 Task: Notify me on CLI when a new vulnerability is found in one of your dependencies.
Action: Mouse moved to (968, 89)
Screenshot: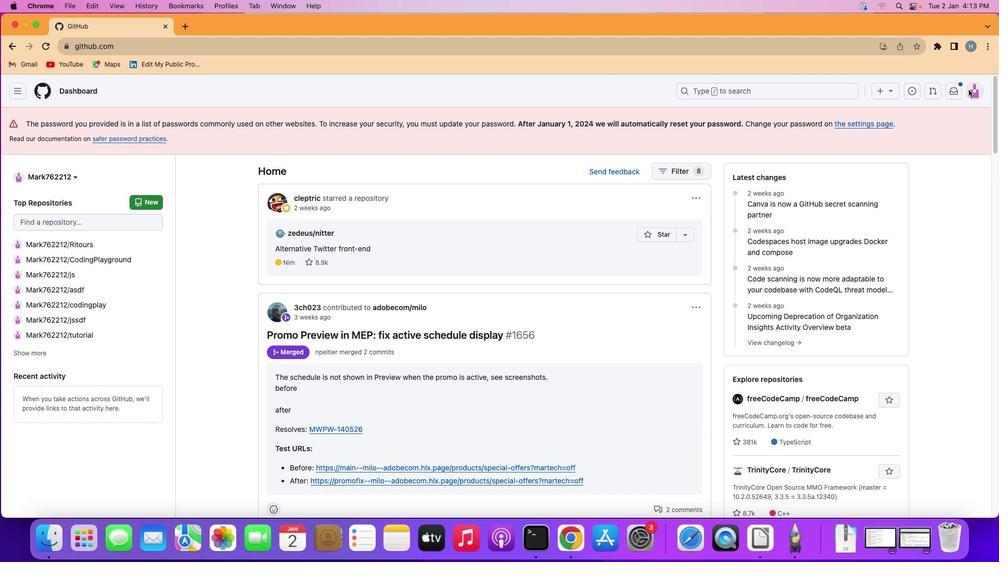 
Action: Mouse pressed left at (968, 89)
Screenshot: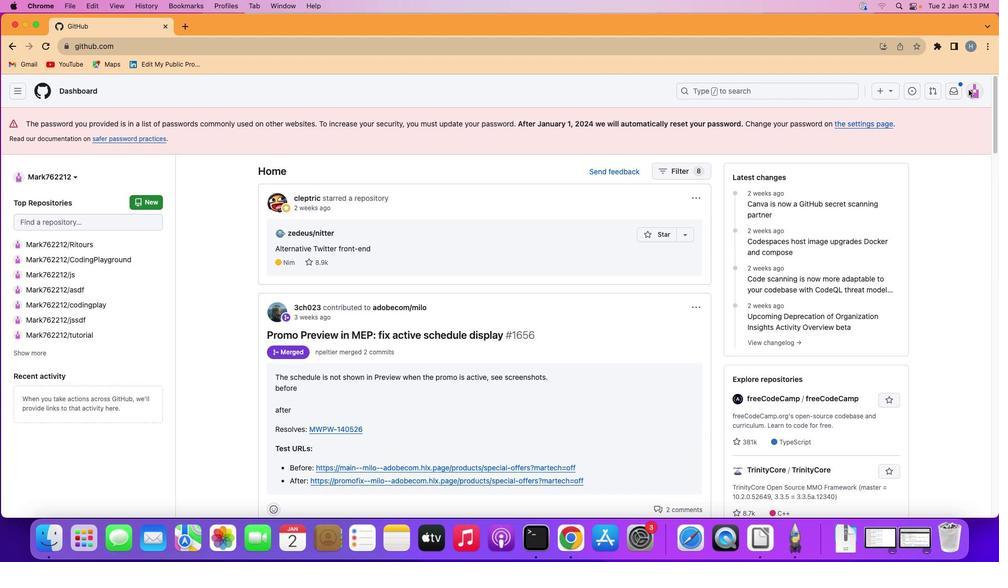 
Action: Mouse moved to (971, 87)
Screenshot: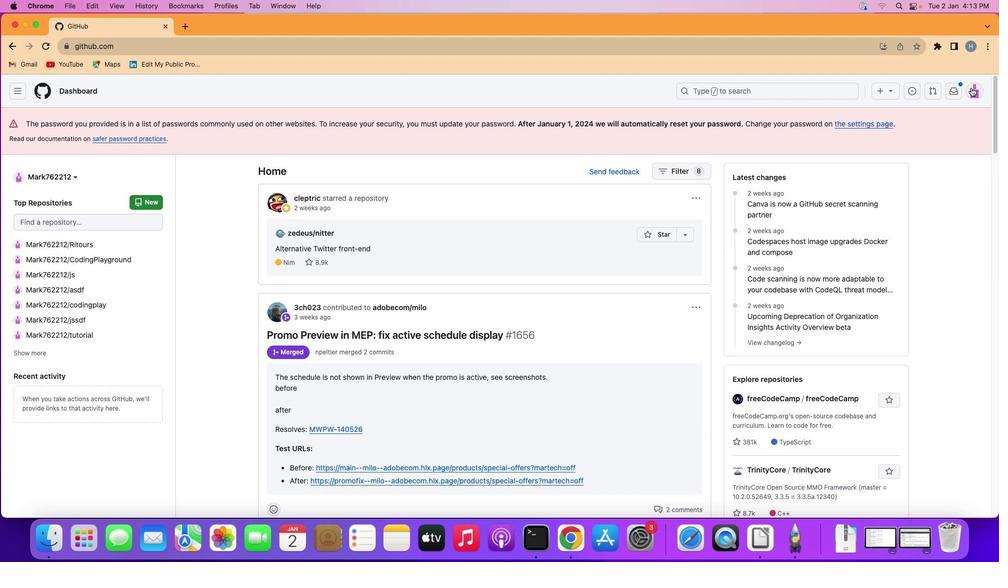 
Action: Mouse pressed left at (971, 87)
Screenshot: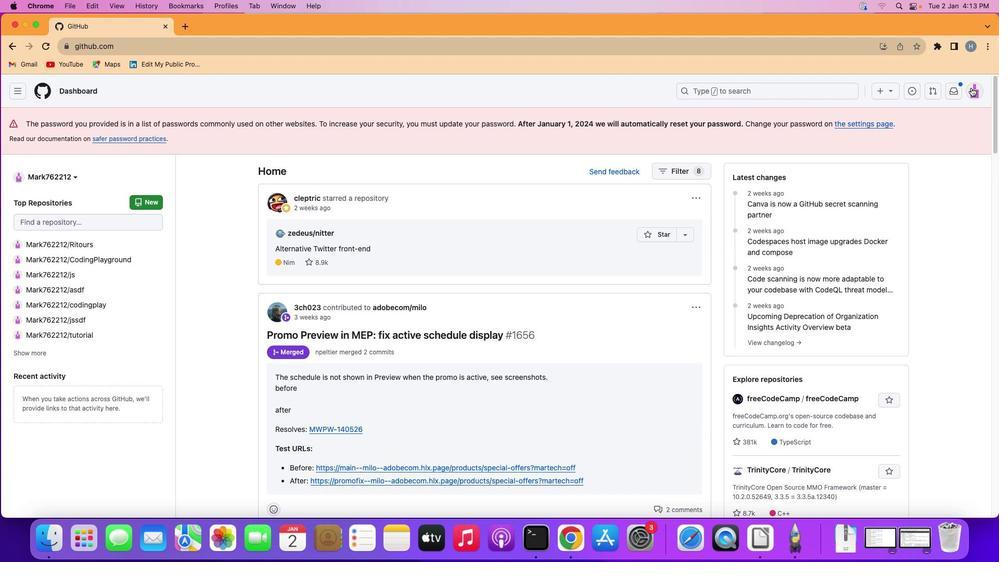 
Action: Mouse moved to (892, 374)
Screenshot: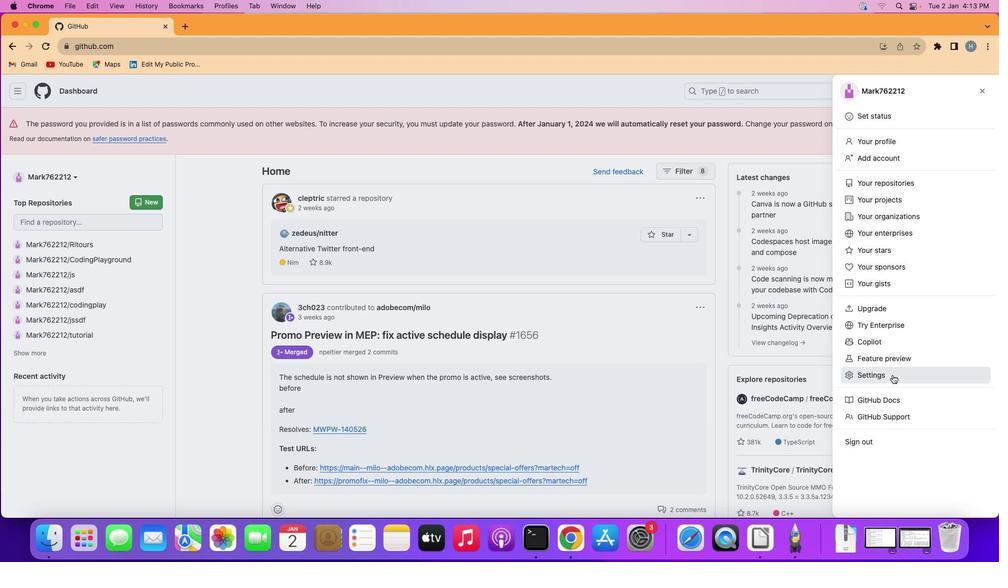 
Action: Mouse pressed left at (892, 374)
Screenshot: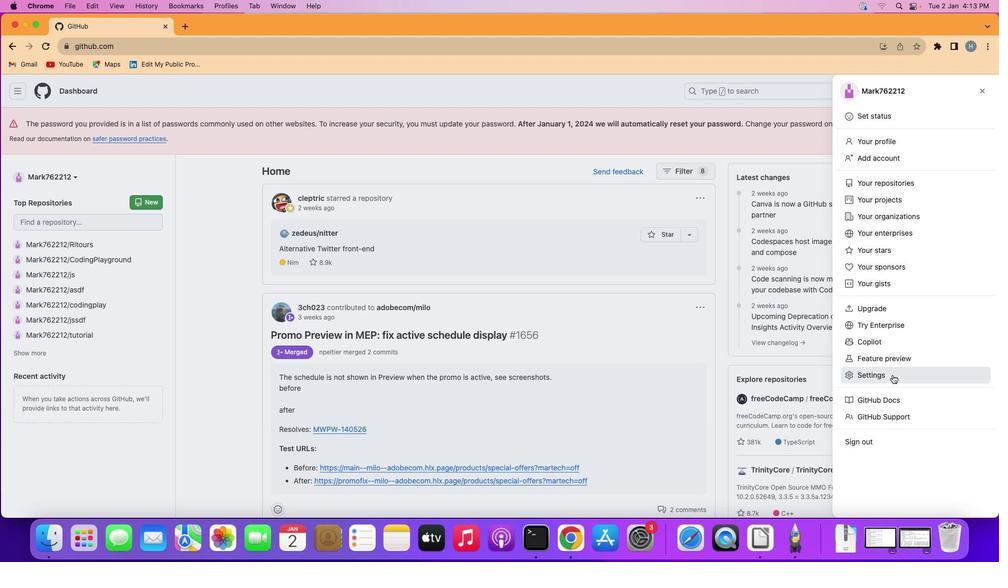 
Action: Mouse moved to (242, 282)
Screenshot: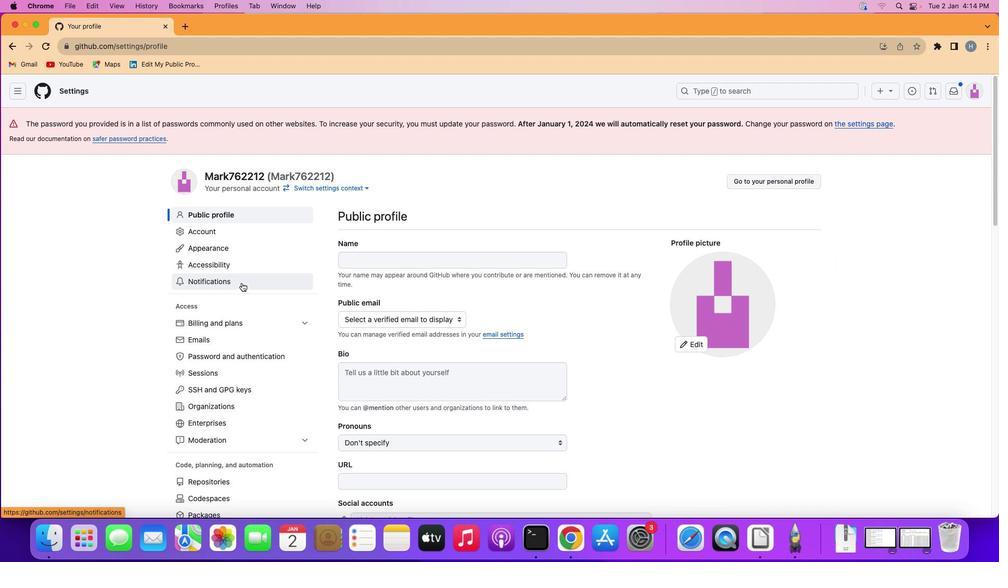 
Action: Mouse pressed left at (242, 282)
Screenshot: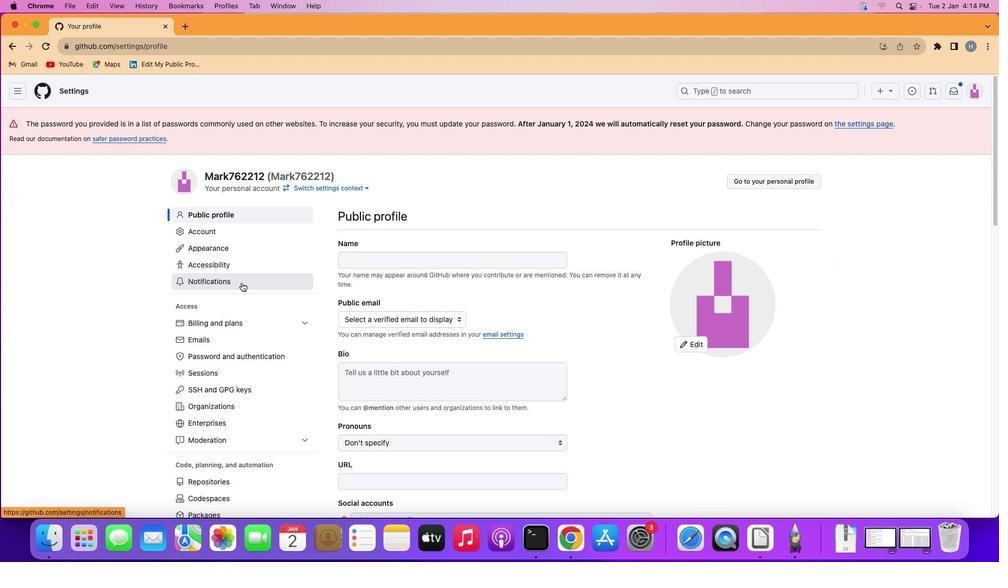 
Action: Mouse moved to (447, 358)
Screenshot: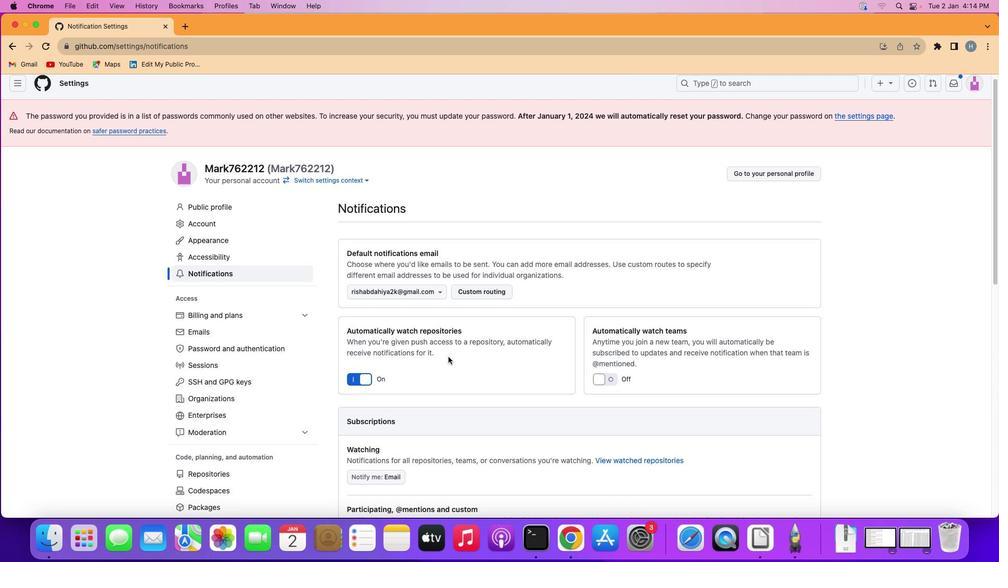 
Action: Mouse scrolled (447, 358) with delta (0, 0)
Screenshot: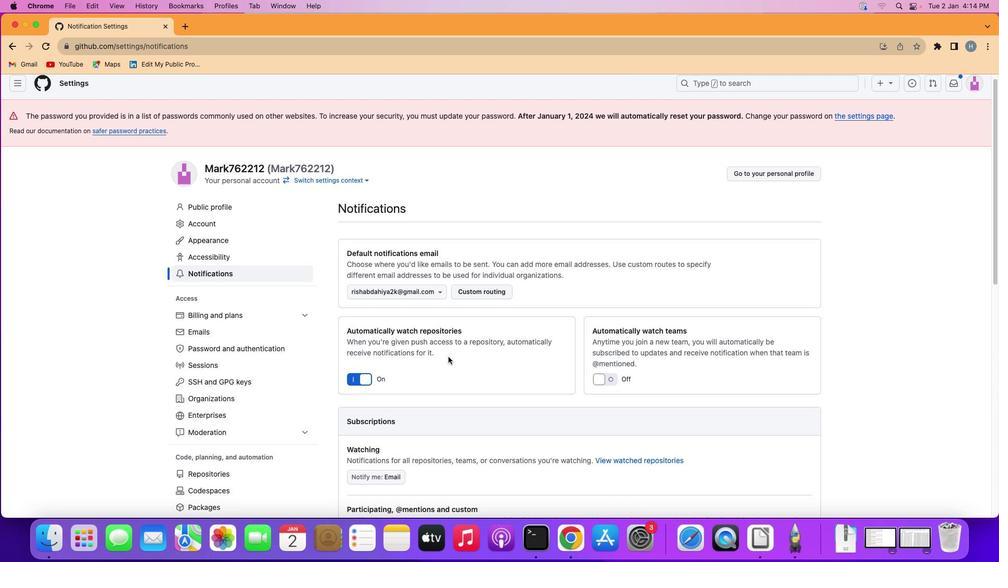 
Action: Mouse moved to (447, 357)
Screenshot: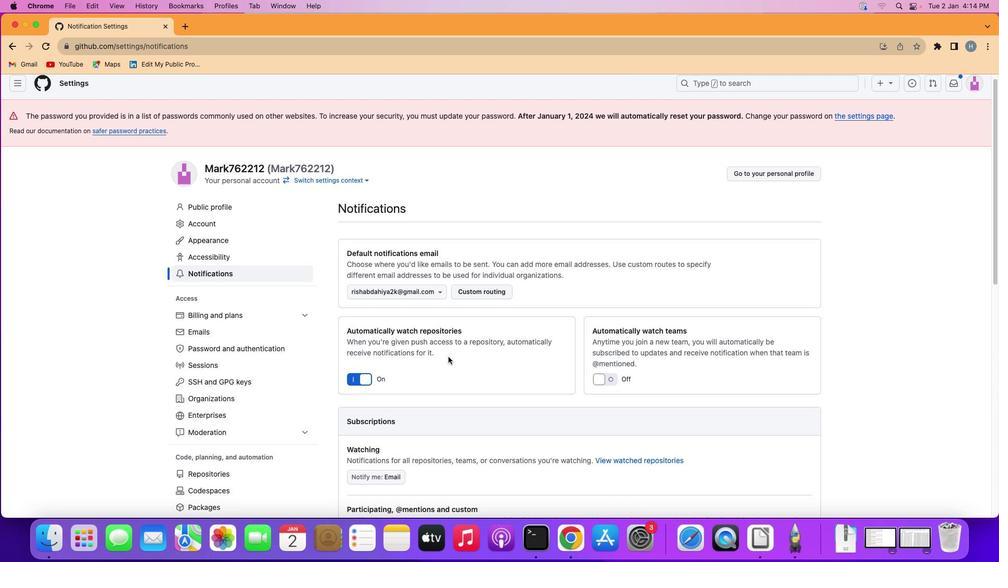 
Action: Mouse scrolled (447, 357) with delta (0, 0)
Screenshot: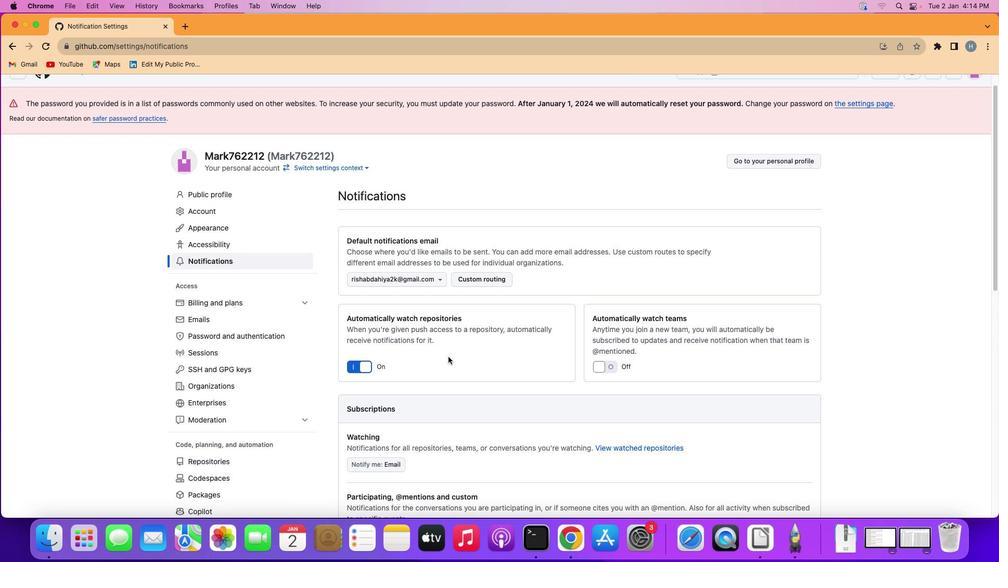 
Action: Mouse moved to (448, 357)
Screenshot: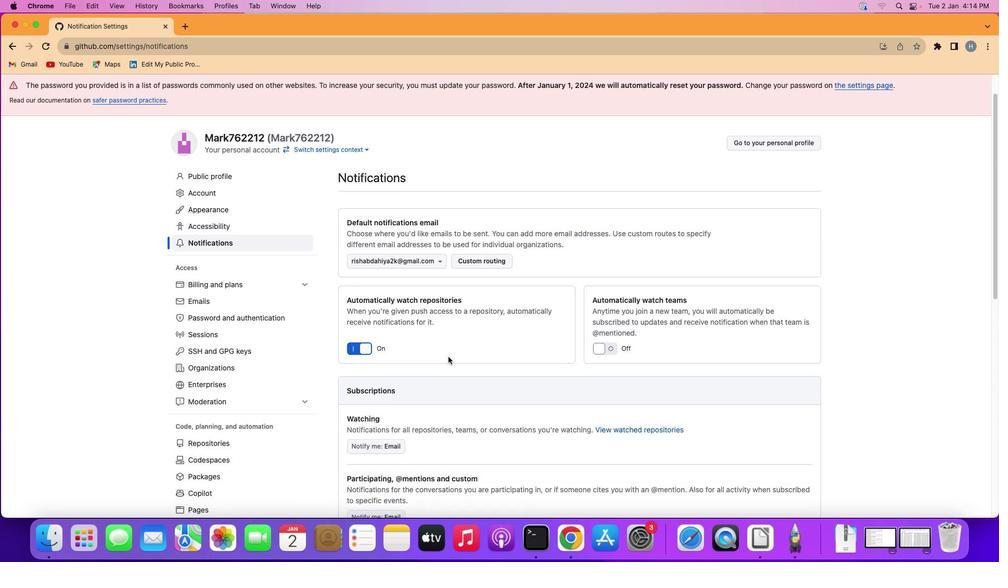 
Action: Mouse scrolled (448, 357) with delta (0, -1)
Screenshot: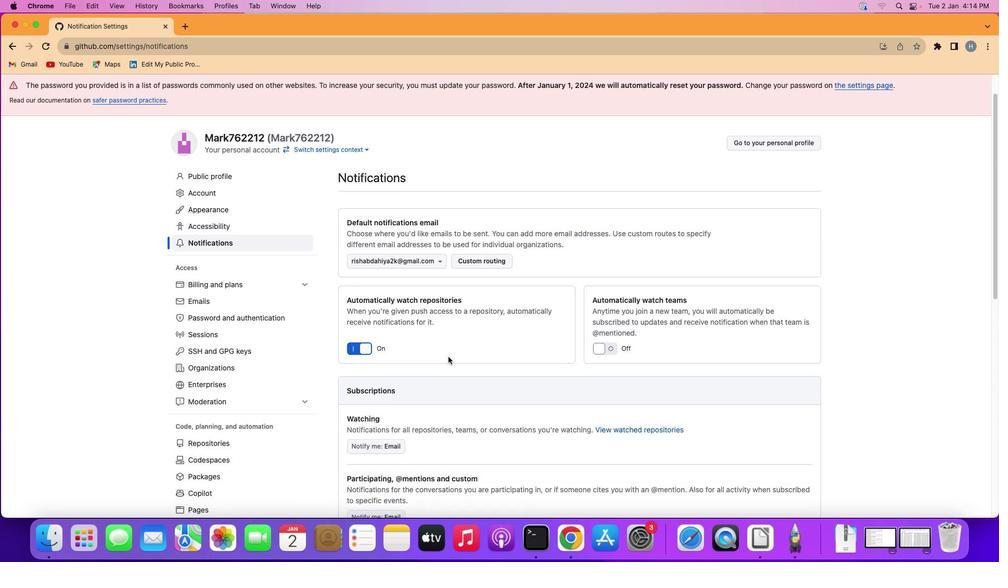 
Action: Mouse moved to (448, 356)
Screenshot: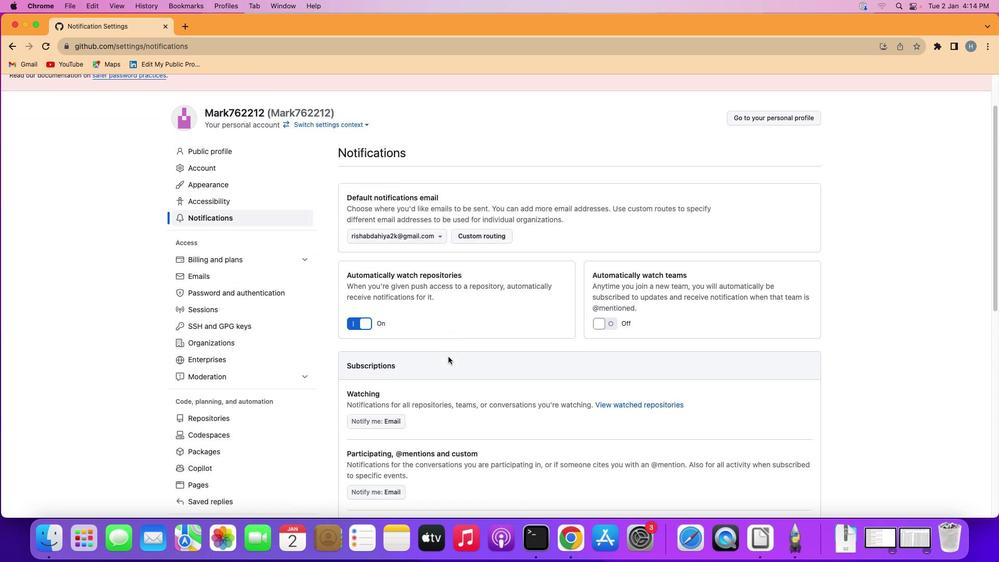 
Action: Mouse scrolled (448, 356) with delta (0, 0)
Screenshot: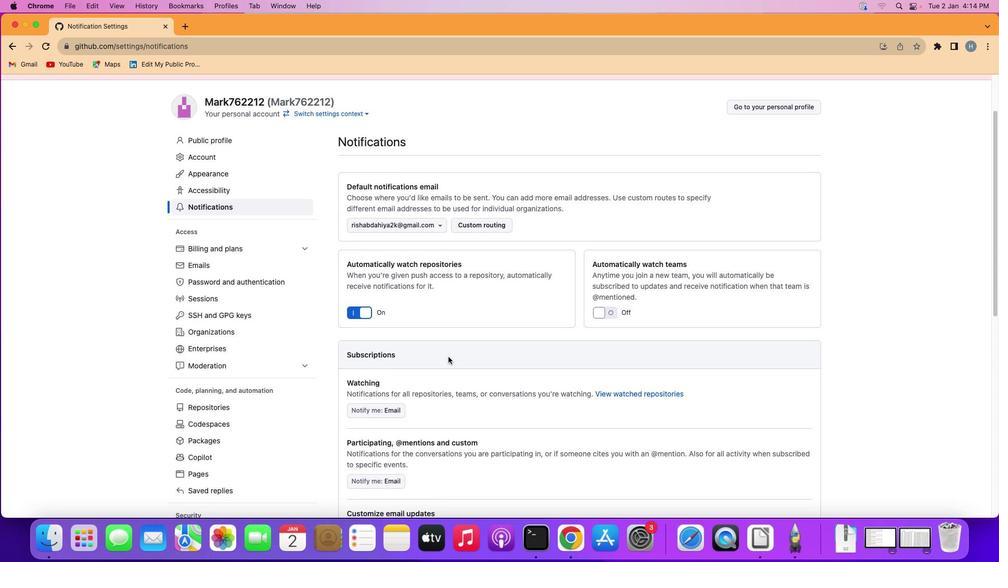 
Action: Mouse scrolled (448, 356) with delta (0, 0)
Screenshot: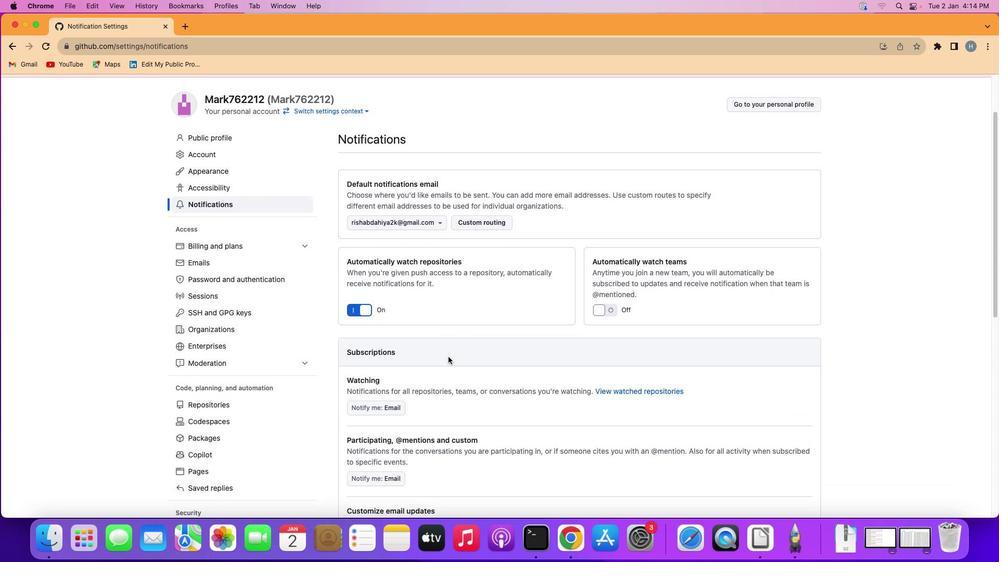 
Action: Mouse scrolled (448, 356) with delta (0, 0)
Screenshot: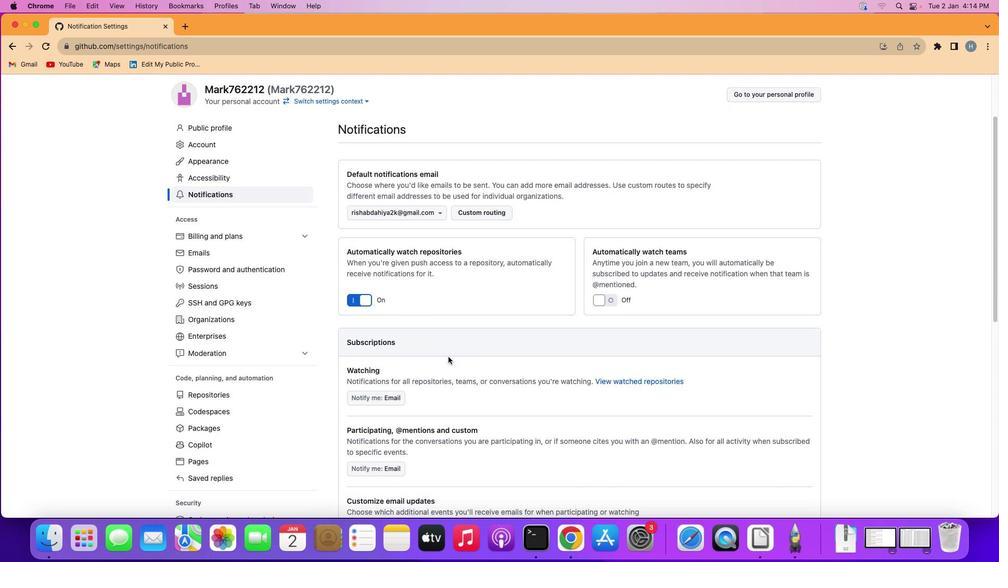
Action: Mouse scrolled (448, 356) with delta (0, 0)
Screenshot: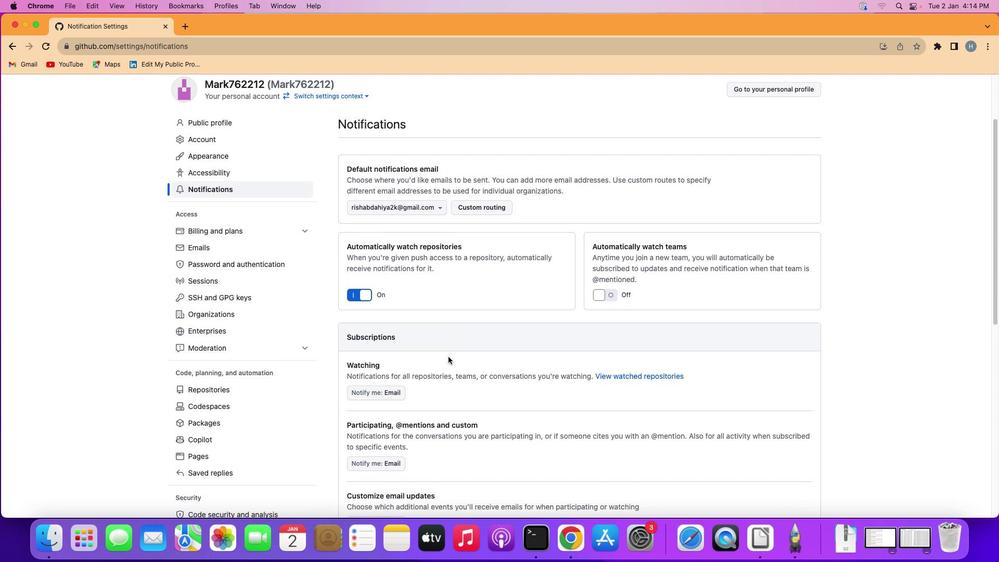 
Action: Mouse scrolled (448, 356) with delta (0, -1)
Screenshot: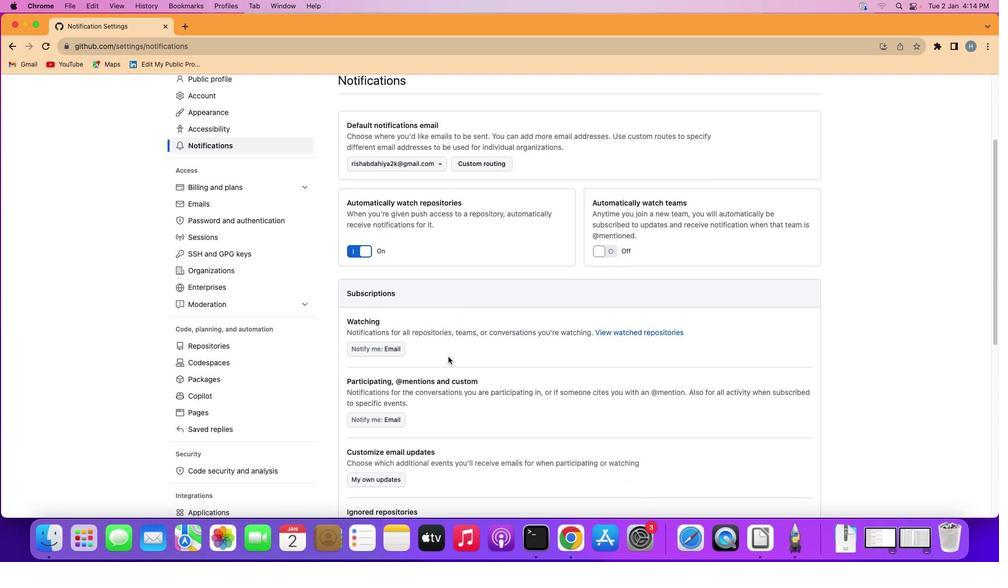 
Action: Mouse moved to (448, 356)
Screenshot: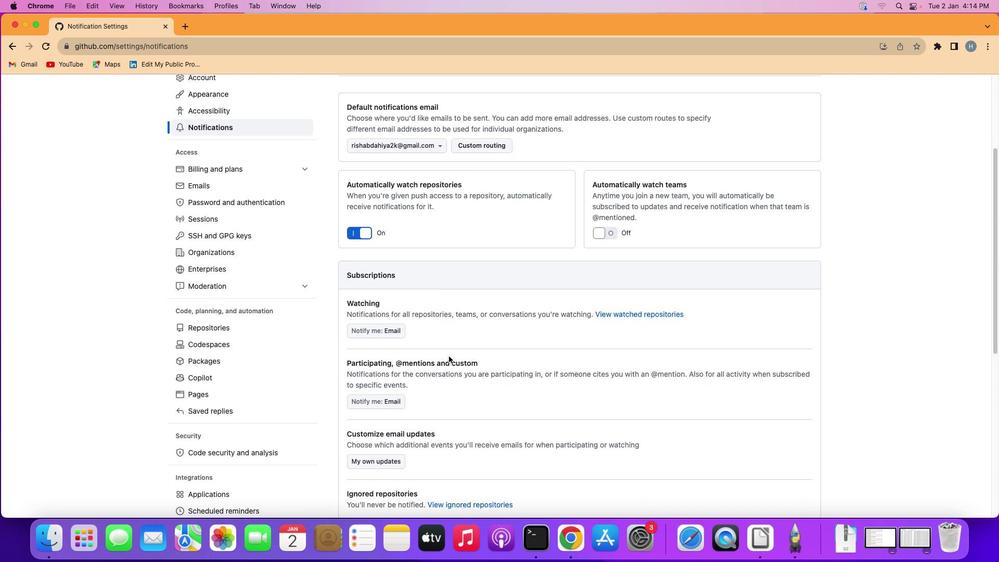 
Action: Mouse scrolled (448, 356) with delta (0, 0)
Screenshot: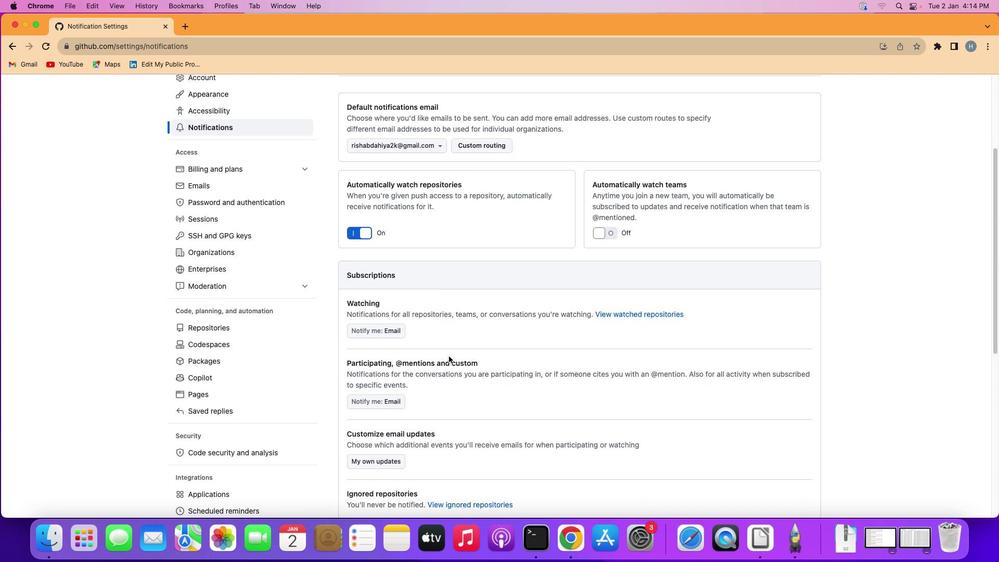 
Action: Mouse moved to (448, 355)
Screenshot: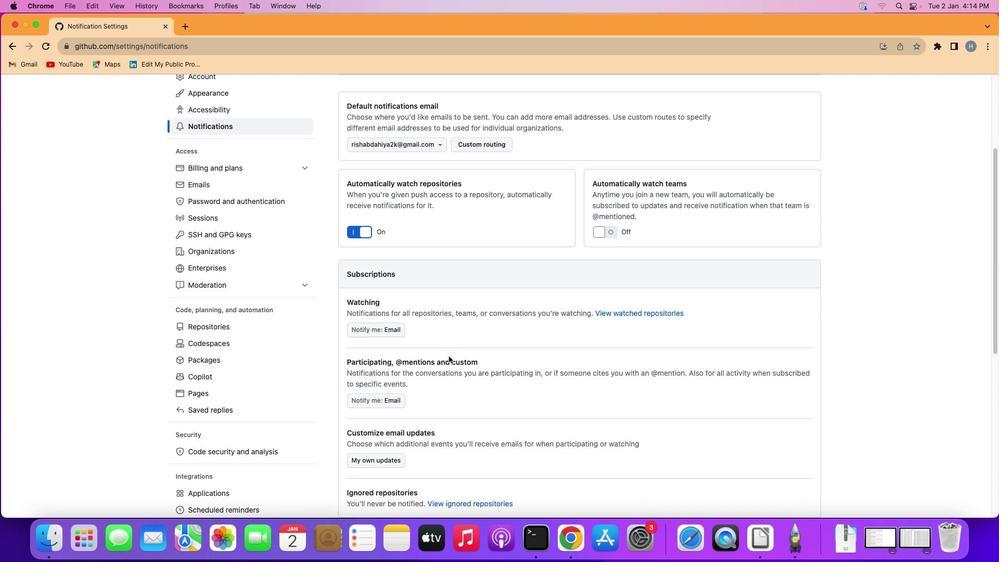 
Action: Mouse scrolled (448, 355) with delta (0, 0)
Screenshot: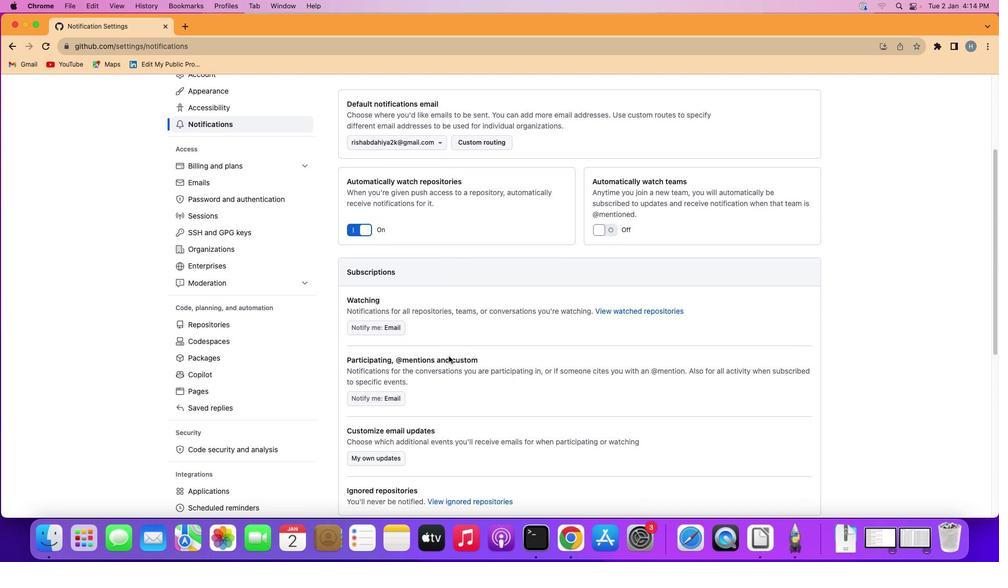 
Action: Mouse scrolled (448, 355) with delta (0, 0)
Screenshot: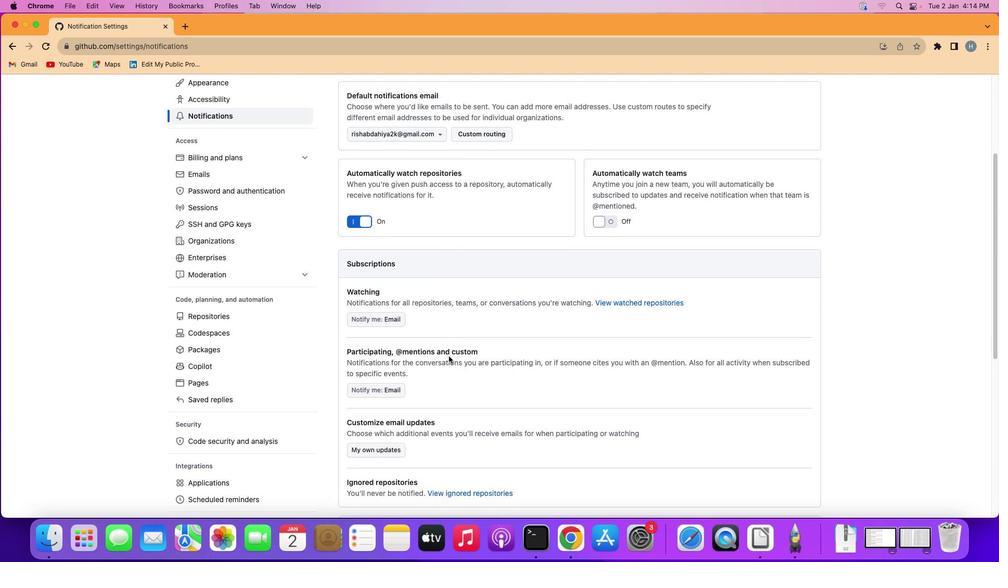 
Action: Mouse scrolled (448, 355) with delta (0, 0)
Screenshot: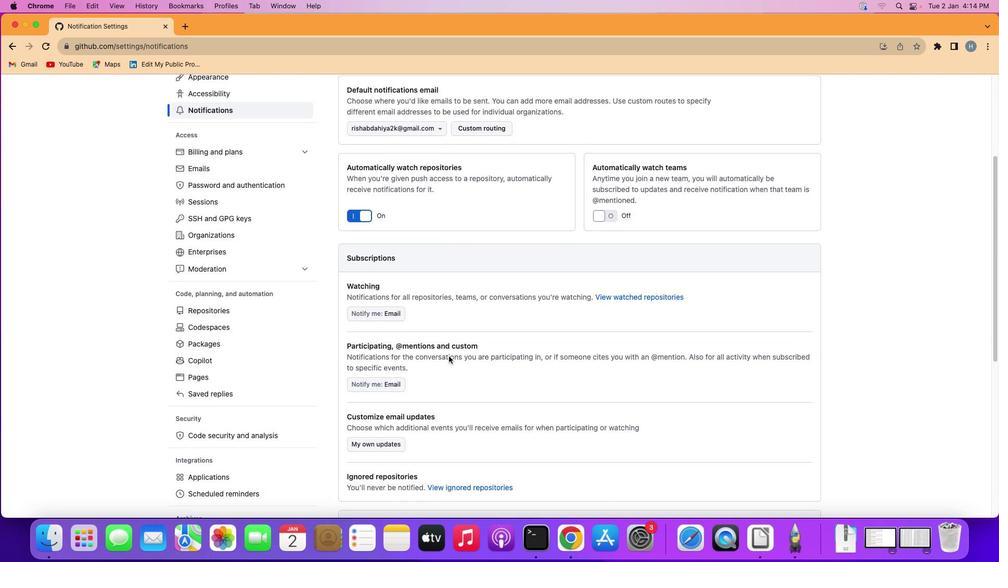 
Action: Mouse scrolled (448, 355) with delta (0, 0)
Screenshot: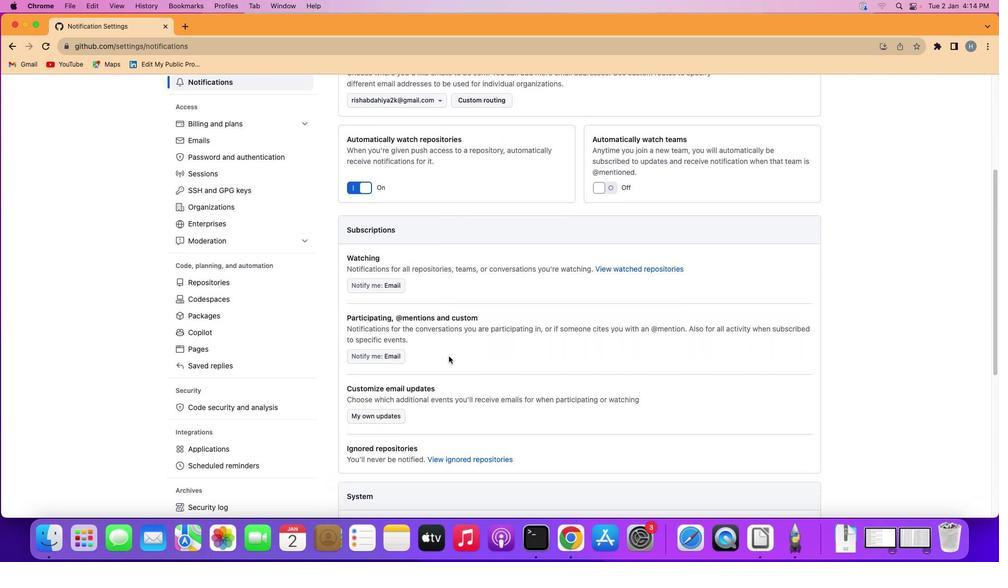
Action: Mouse scrolled (448, 355) with delta (0, 0)
Screenshot: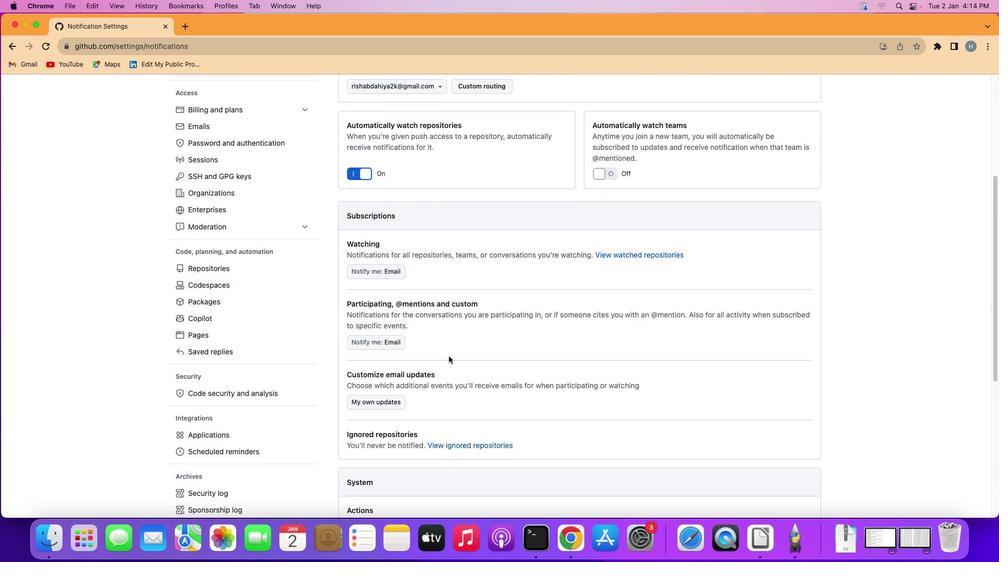 
Action: Mouse scrolled (448, 355) with delta (0, 0)
Screenshot: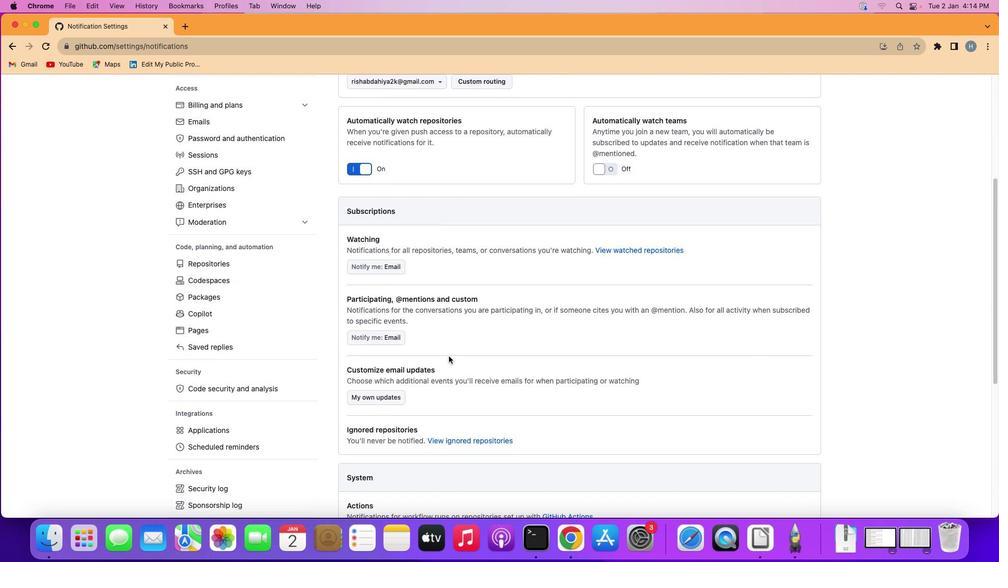 
Action: Mouse scrolled (448, 355) with delta (0, 0)
Screenshot: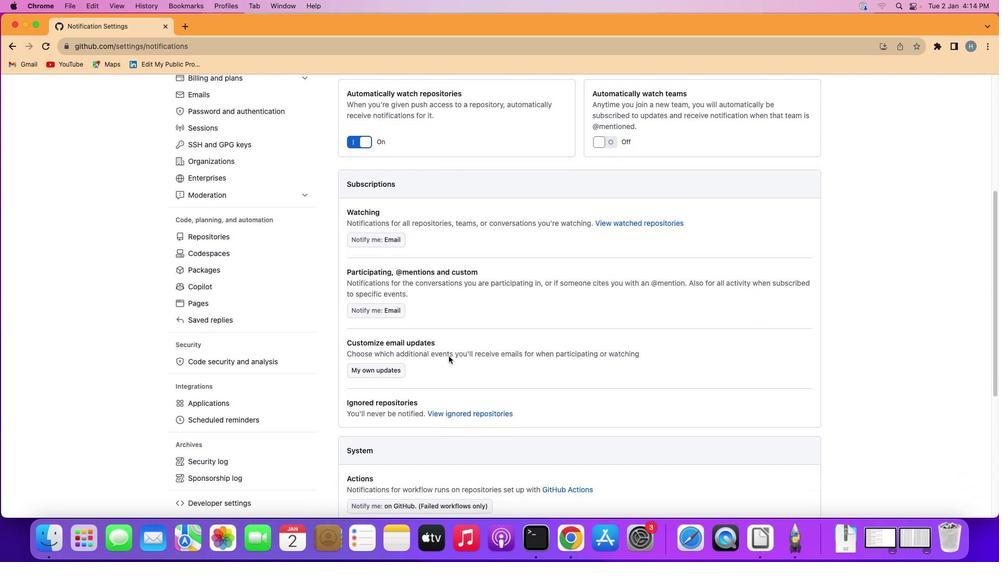 
Action: Mouse scrolled (448, 355) with delta (0, 0)
Screenshot: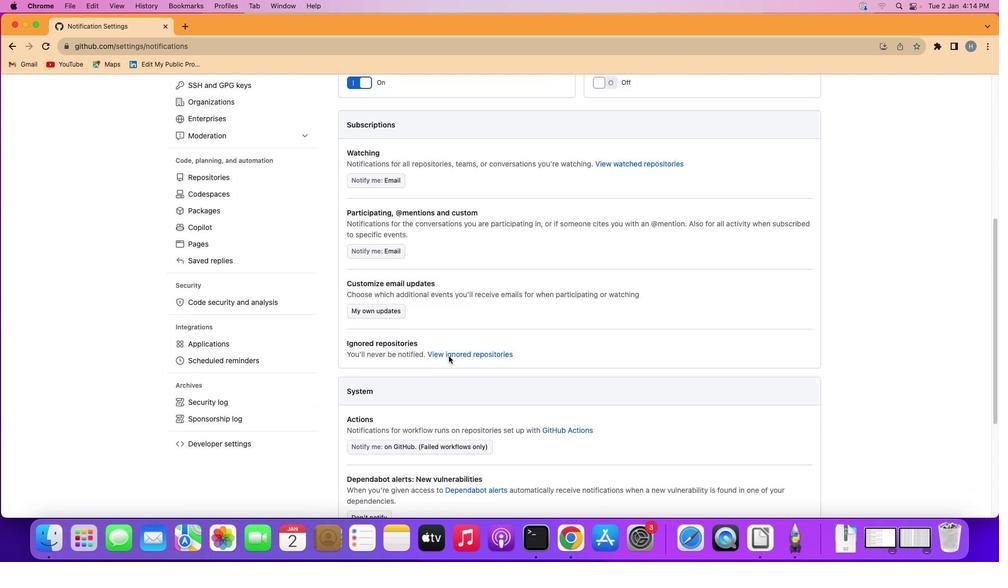 
Action: Mouse scrolled (448, 355) with delta (0, -1)
Screenshot: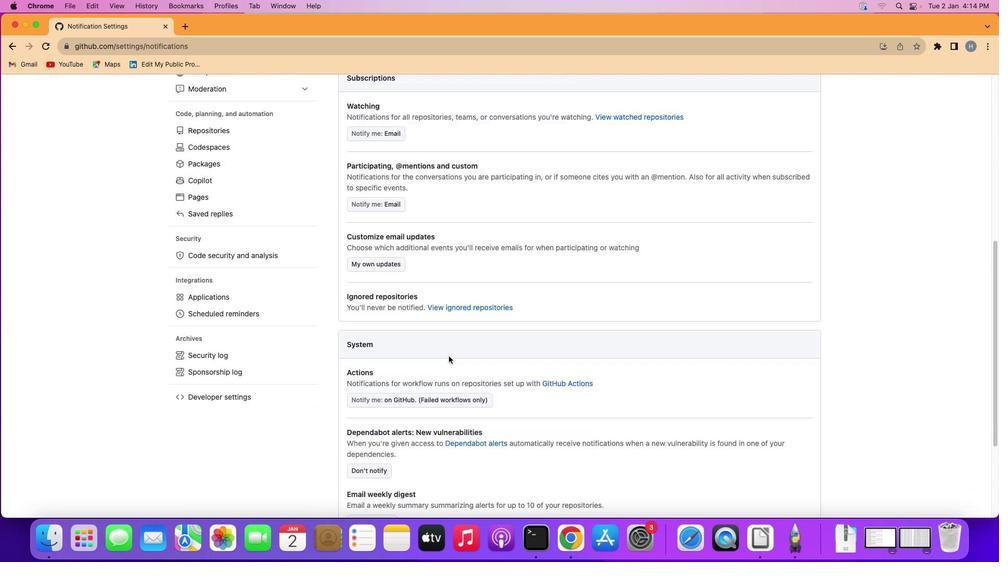 
Action: Mouse scrolled (448, 355) with delta (0, -1)
Screenshot: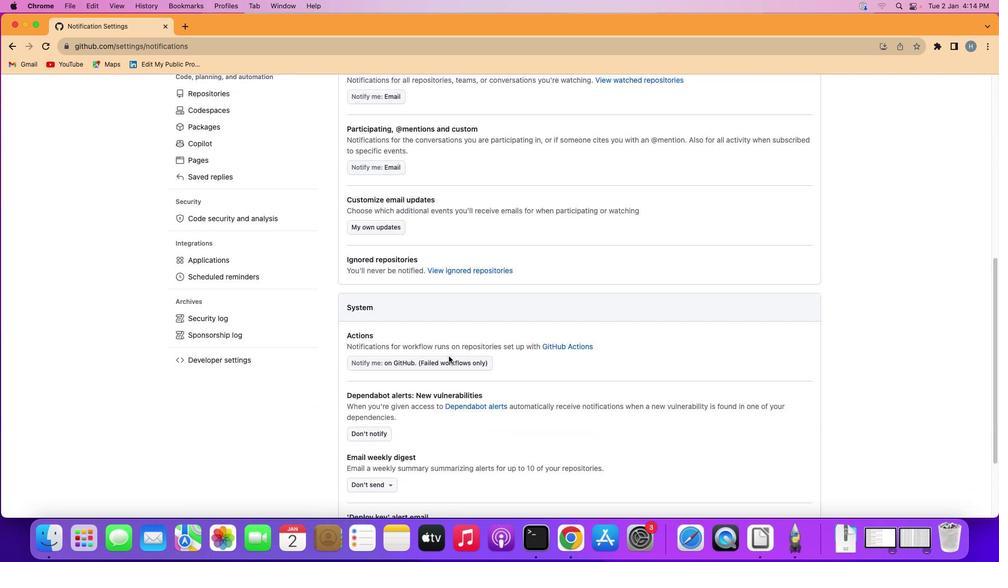 
Action: Mouse scrolled (448, 355) with delta (0, -1)
Screenshot: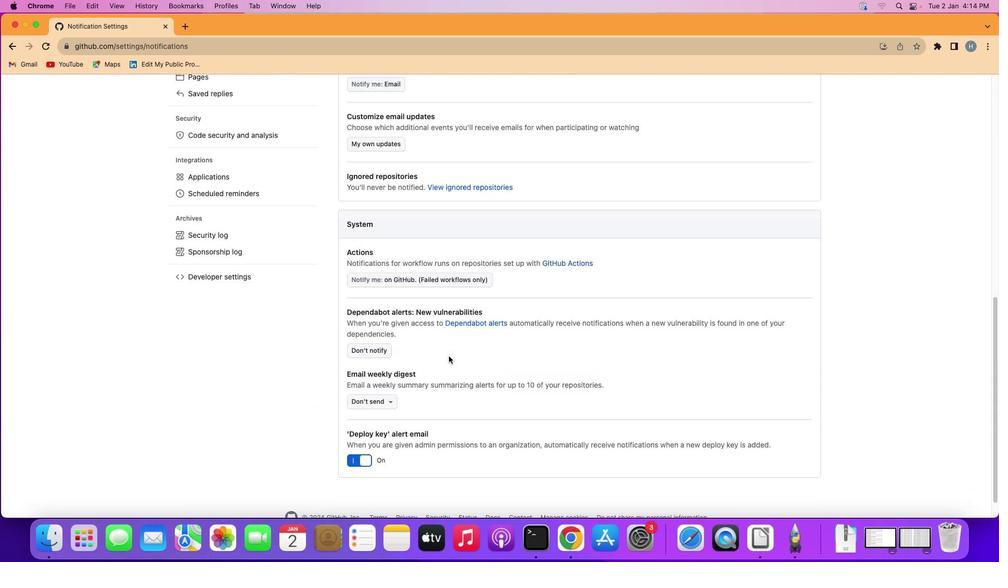 
Action: Mouse scrolled (448, 355) with delta (0, 0)
Screenshot: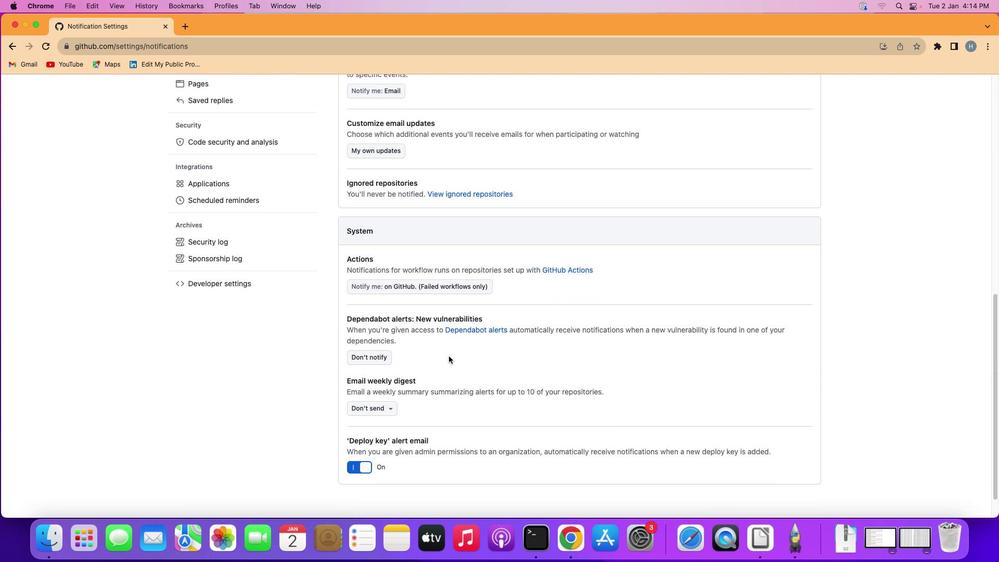 
Action: Mouse scrolled (448, 355) with delta (0, 1)
Screenshot: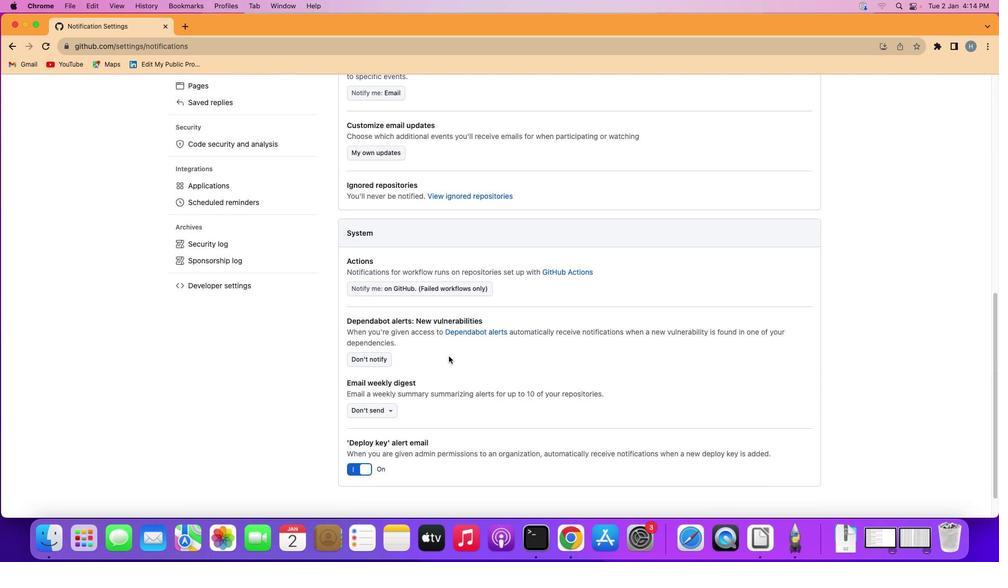 
Action: Mouse scrolled (448, 355) with delta (0, -1)
Screenshot: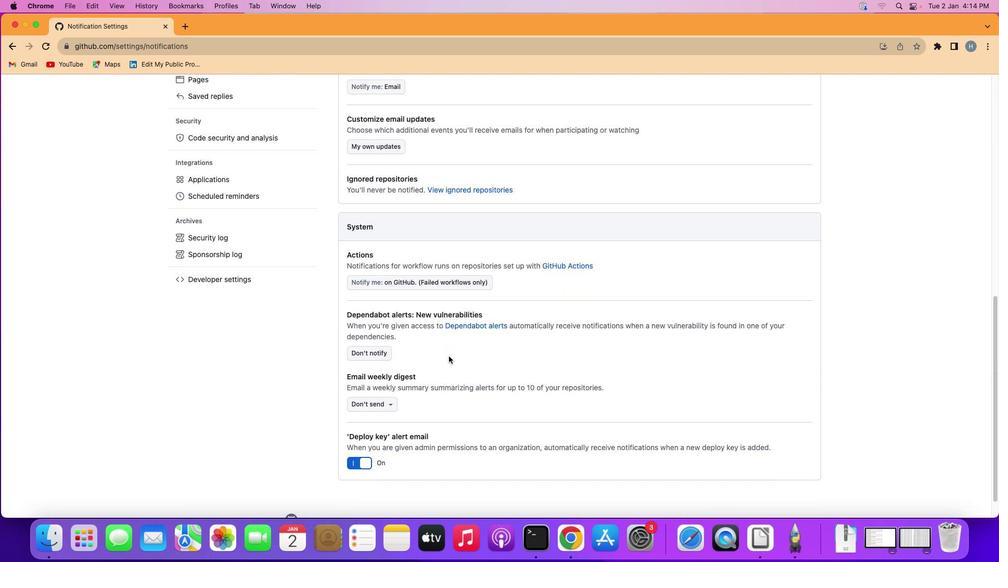 
Action: Mouse moved to (379, 349)
Screenshot: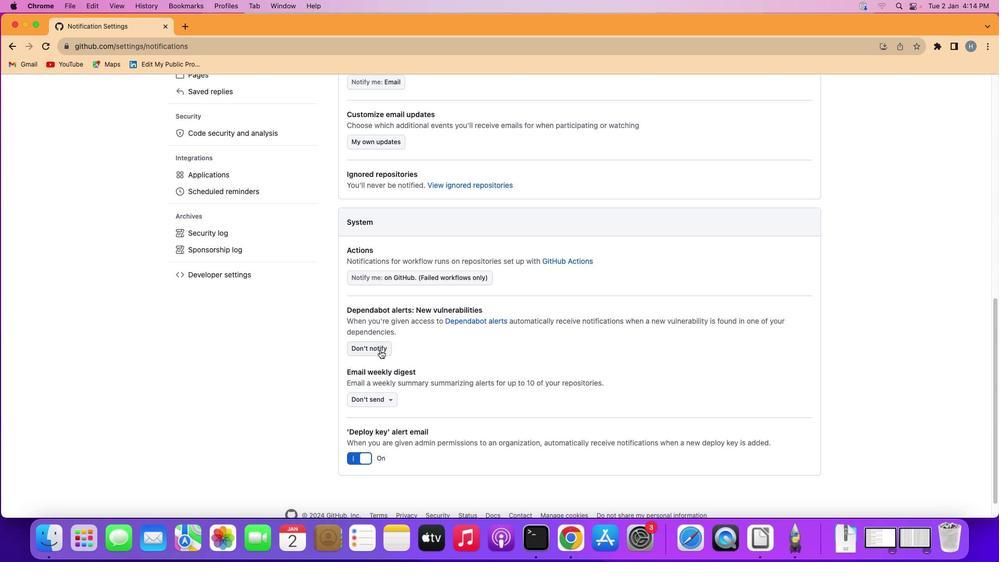 
Action: Mouse pressed left at (379, 349)
Screenshot: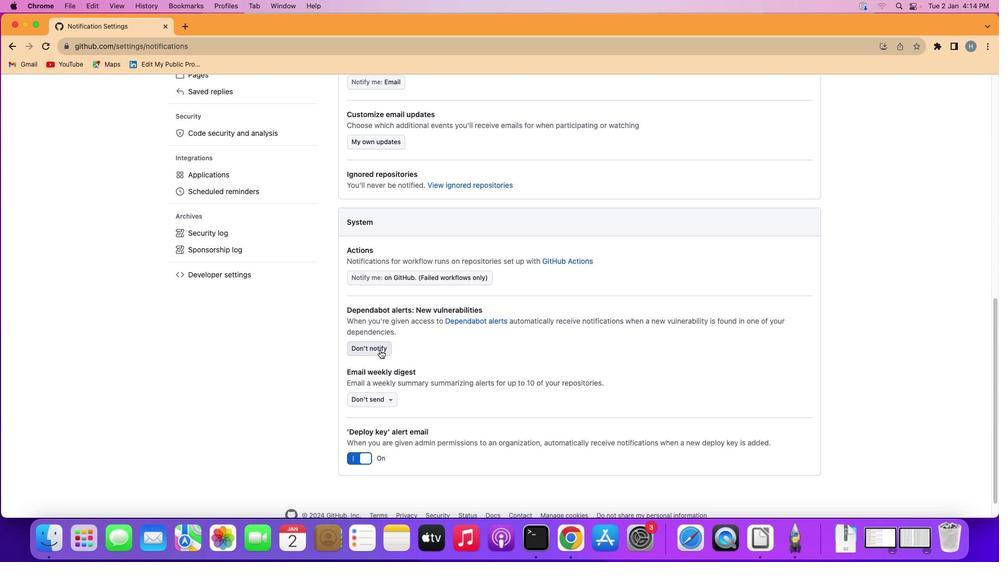 
Action: Mouse moved to (365, 429)
Screenshot: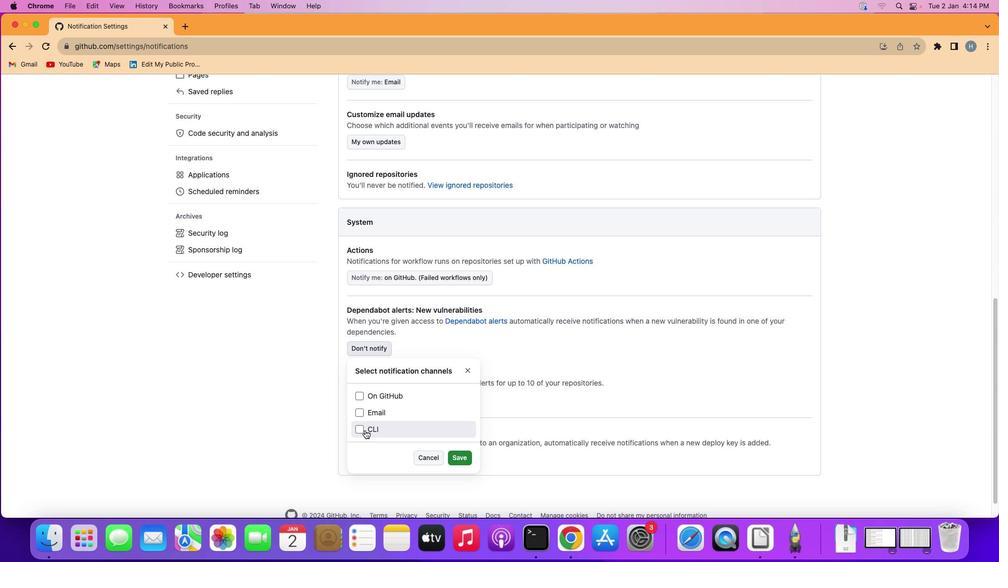 
Action: Mouse pressed left at (365, 429)
Screenshot: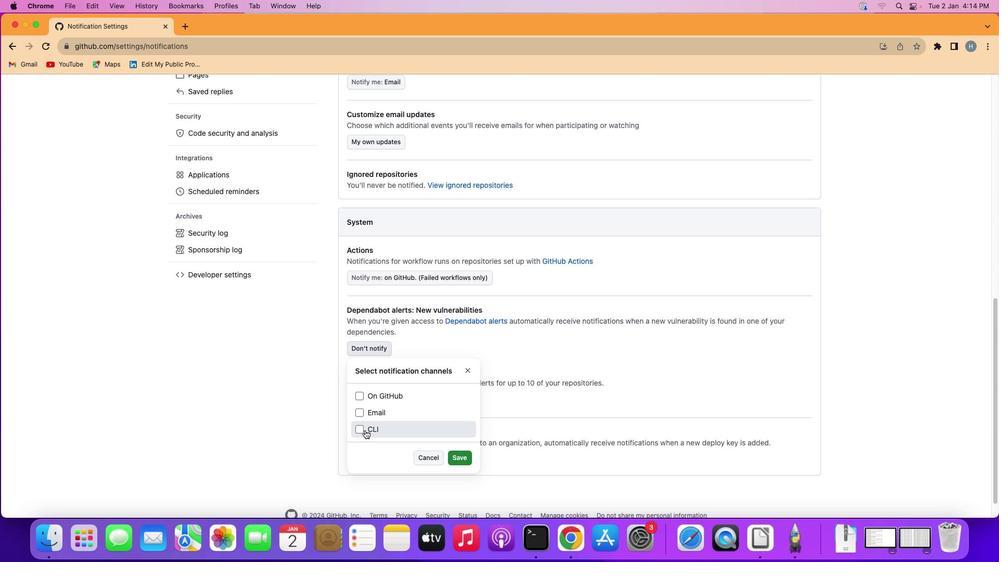 
Action: Mouse moved to (459, 459)
Screenshot: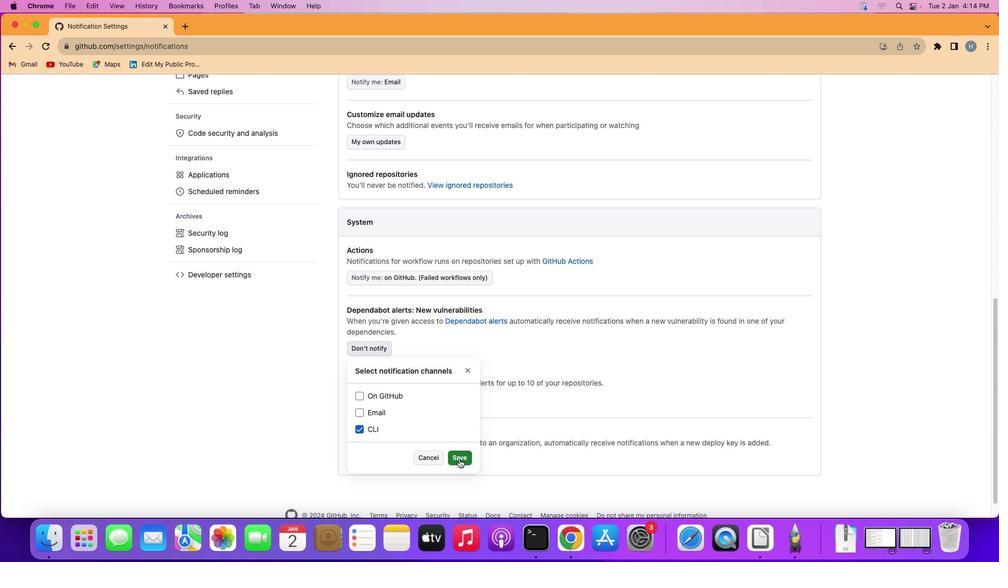 
Action: Mouse pressed left at (459, 459)
Screenshot: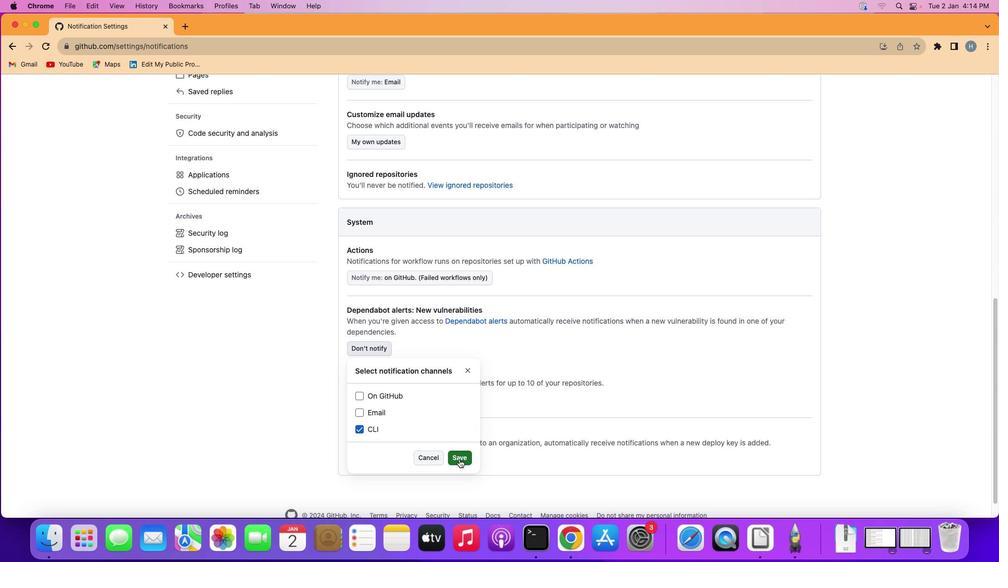 
Action: Mouse moved to (458, 456)
Screenshot: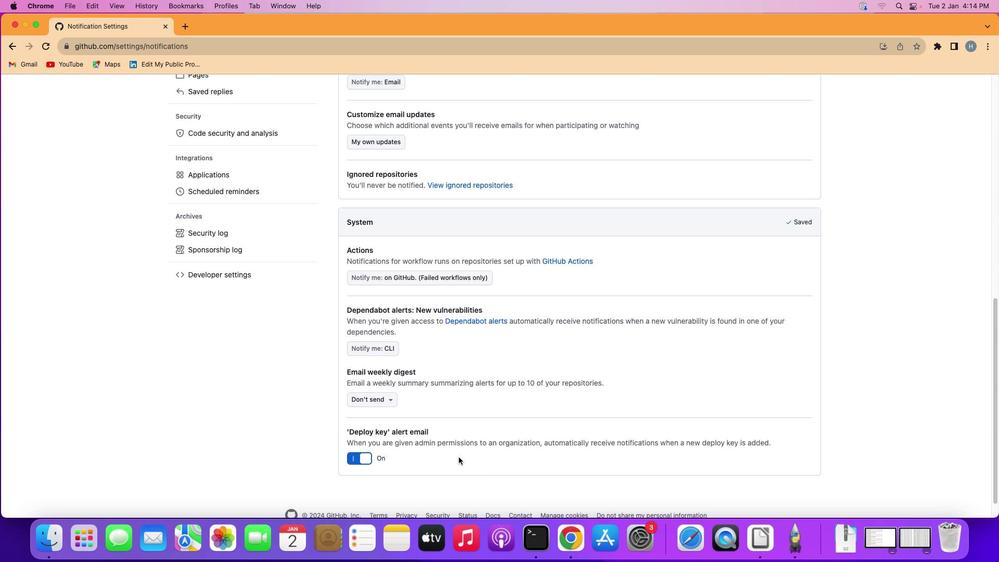 
